 Task: Change the text "Social Network" to Italics.
Action: Mouse moved to (401, 194)
Screenshot: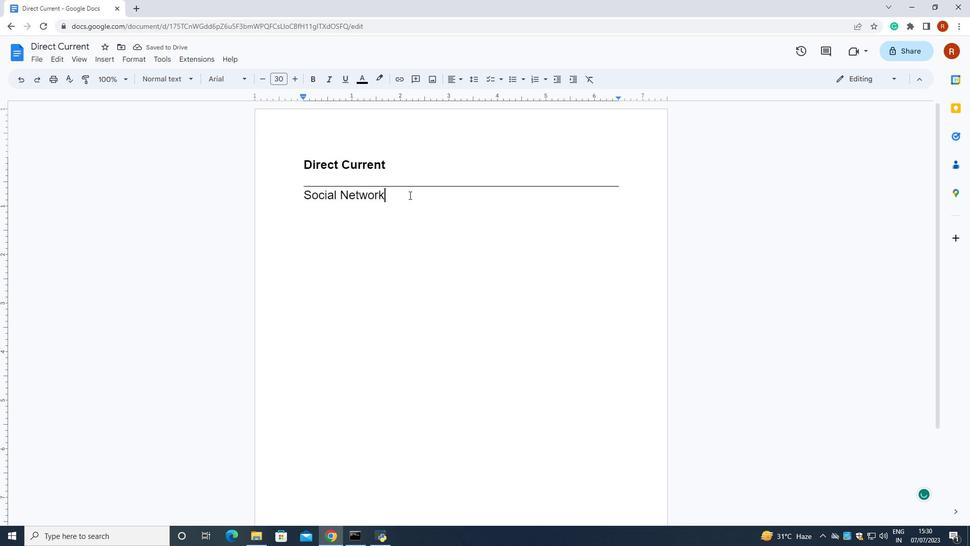 
Action: Mouse pressed left at (401, 194)
Screenshot: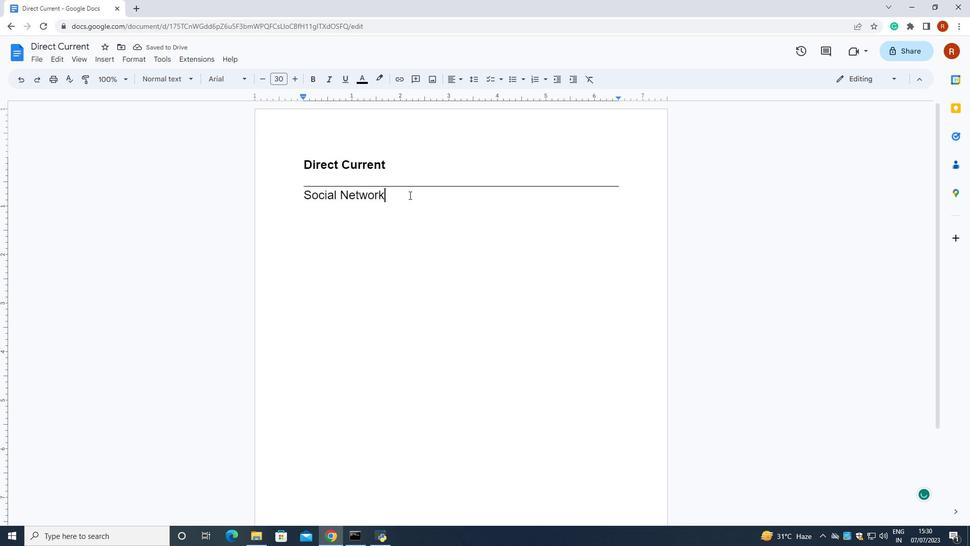 
Action: Mouse moved to (134, 59)
Screenshot: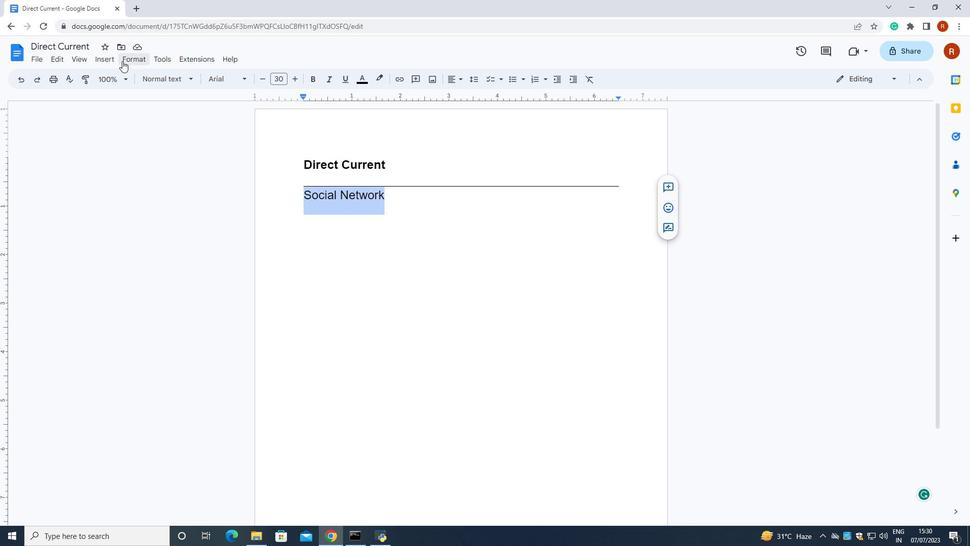 
Action: Mouse pressed left at (134, 59)
Screenshot: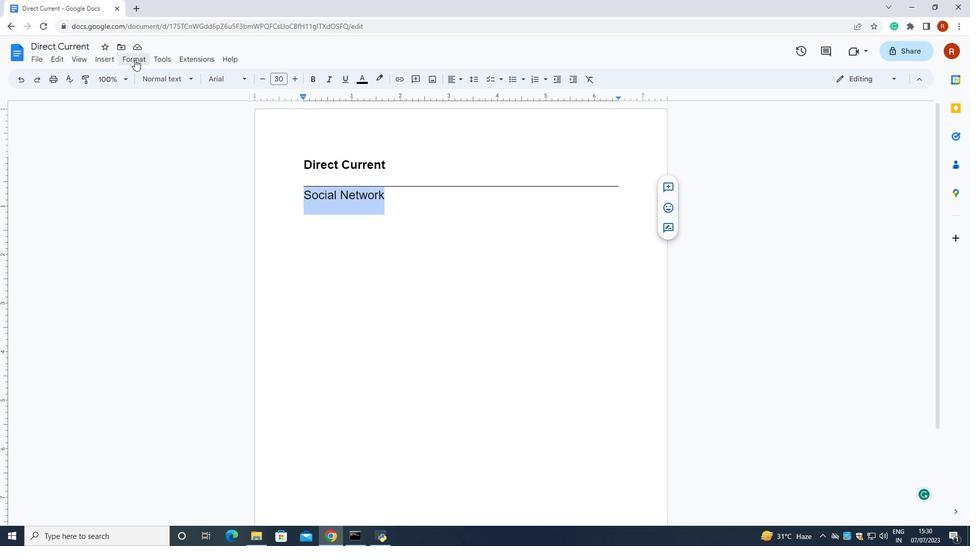 
Action: Mouse moved to (318, 97)
Screenshot: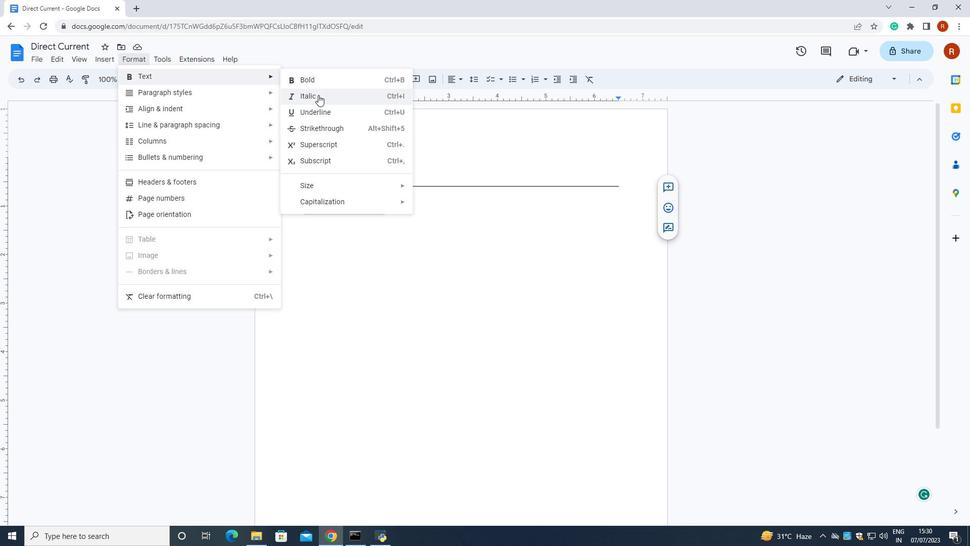 
Action: Mouse pressed left at (318, 97)
Screenshot: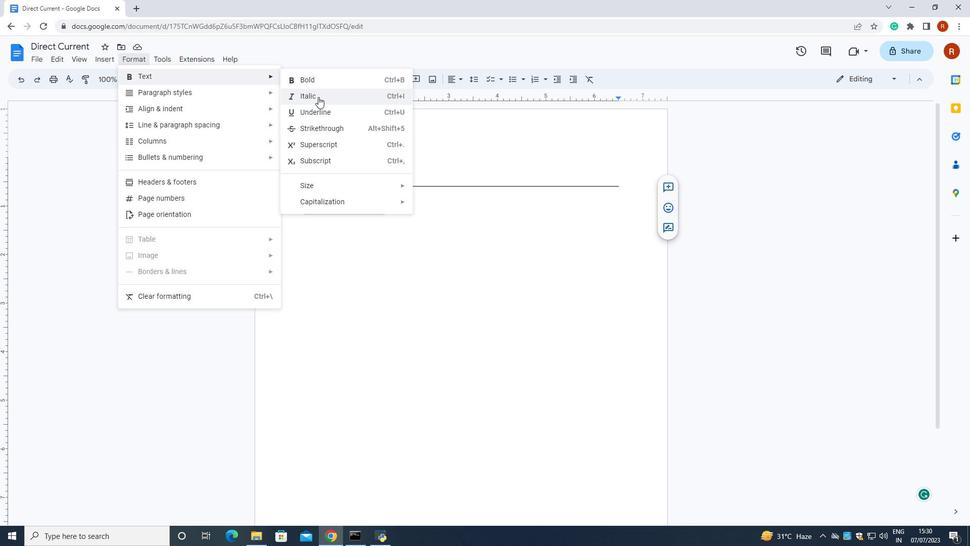 
Action: Mouse moved to (410, 282)
Screenshot: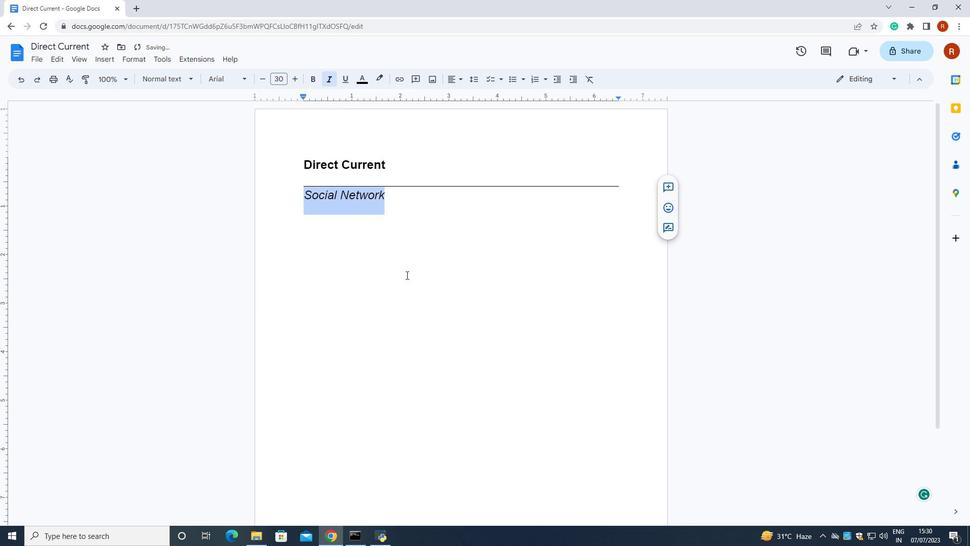
Action: Mouse pressed left at (410, 282)
Screenshot: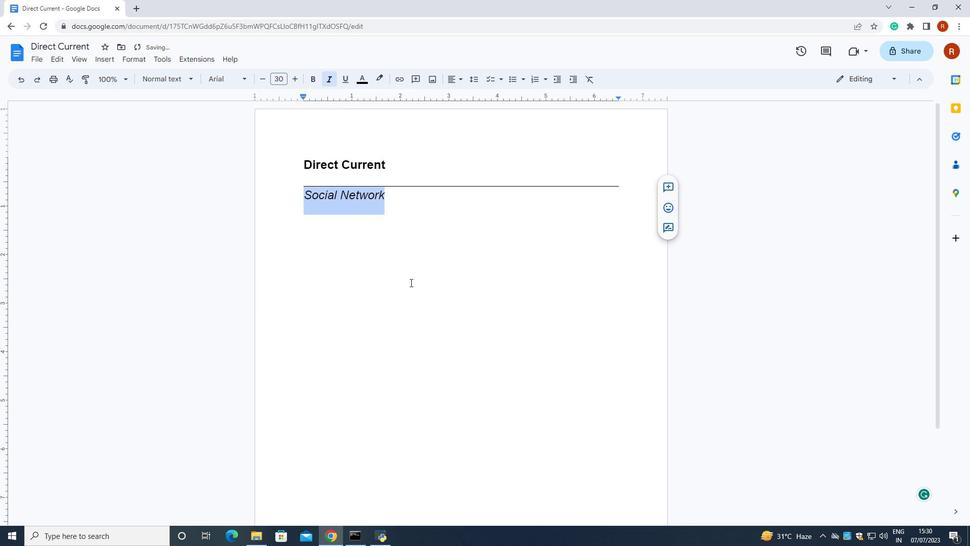 
